 Task: Create List Brand Identity Governance in Board Competitive Intelligence Platforms and Tools to Workspace Business Valuation Services. Create List Brand Identity Governance in Board Brand Guidelines Review and Optimization to Workspace Business Valuation Services. Create List Brand Identity Review in Board Business Model Revenue Model Validation and Improvement to Workspace Business Valuation Services
Action: Mouse moved to (93, 355)
Screenshot: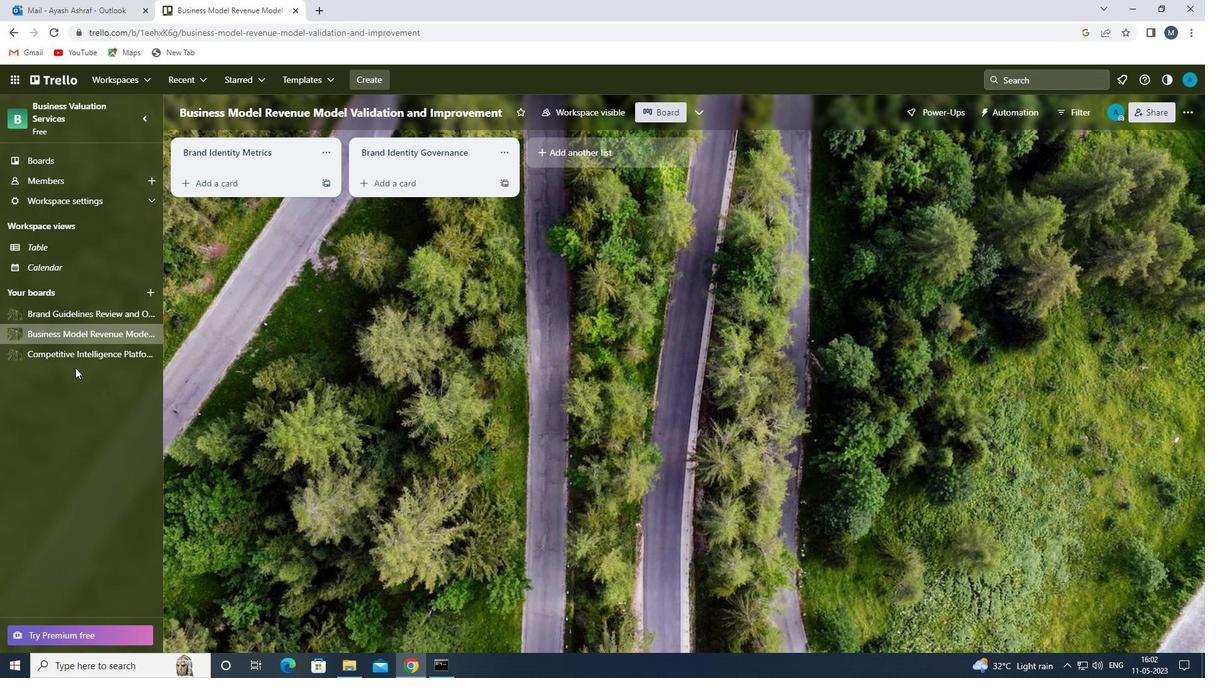 
Action: Mouse pressed left at (93, 355)
Screenshot: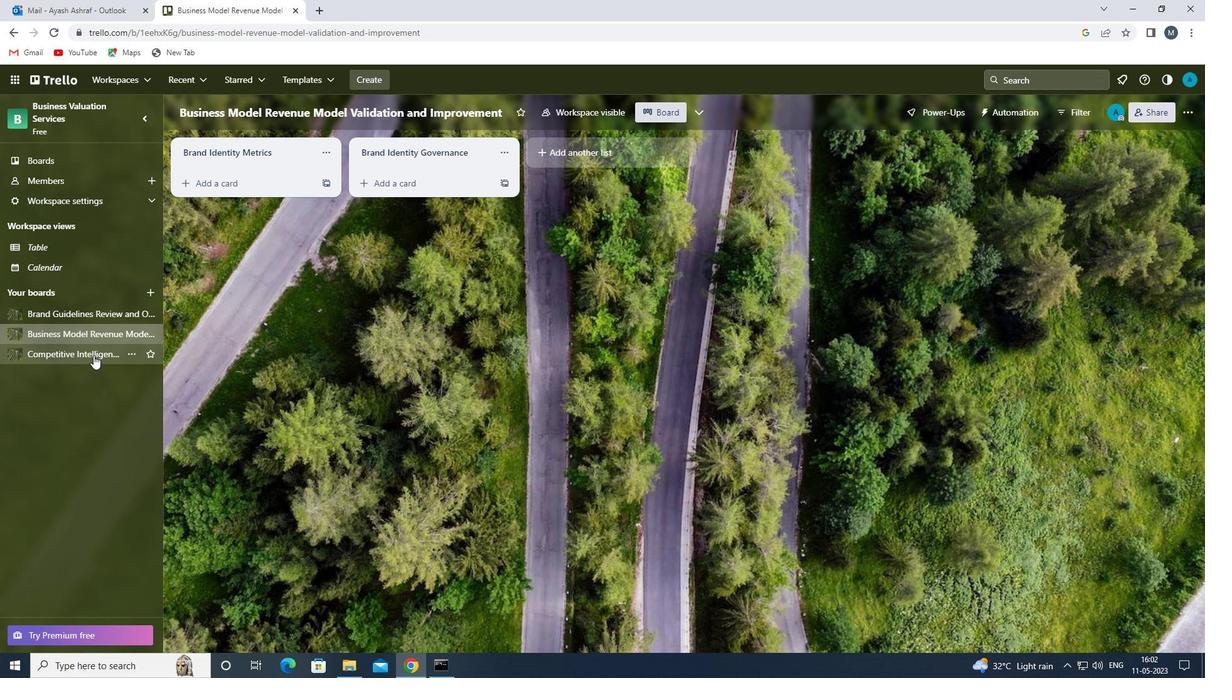 
Action: Mouse moved to (563, 163)
Screenshot: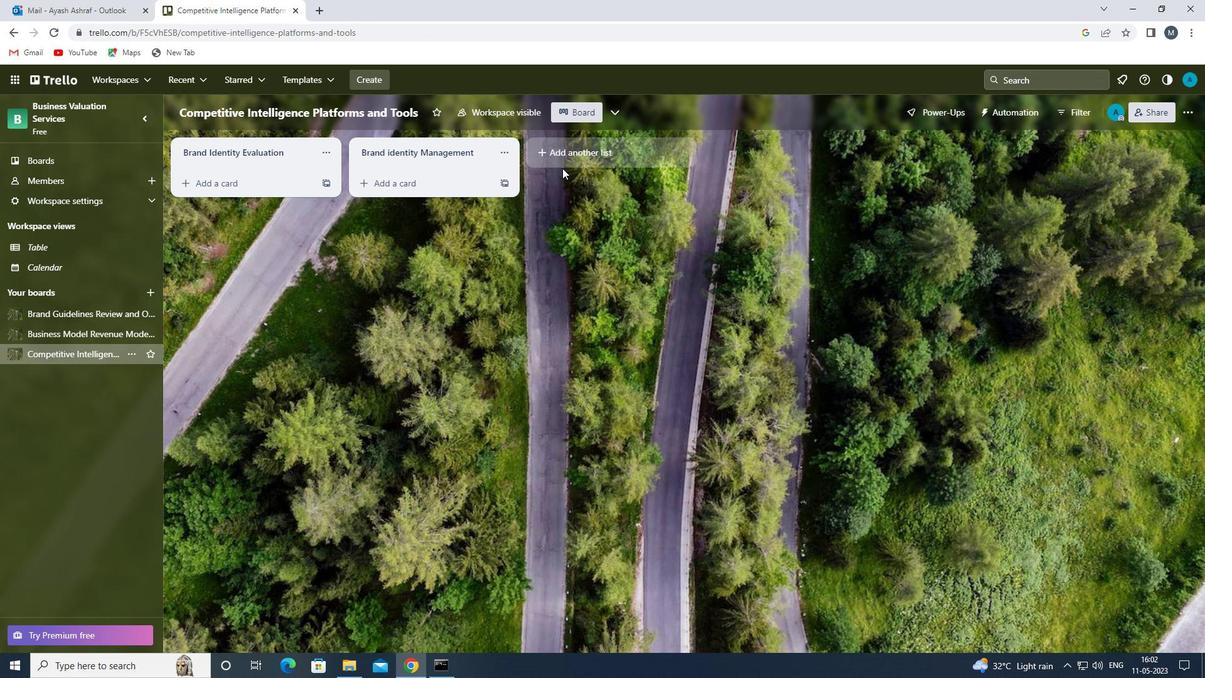 
Action: Mouse pressed left at (563, 163)
Screenshot: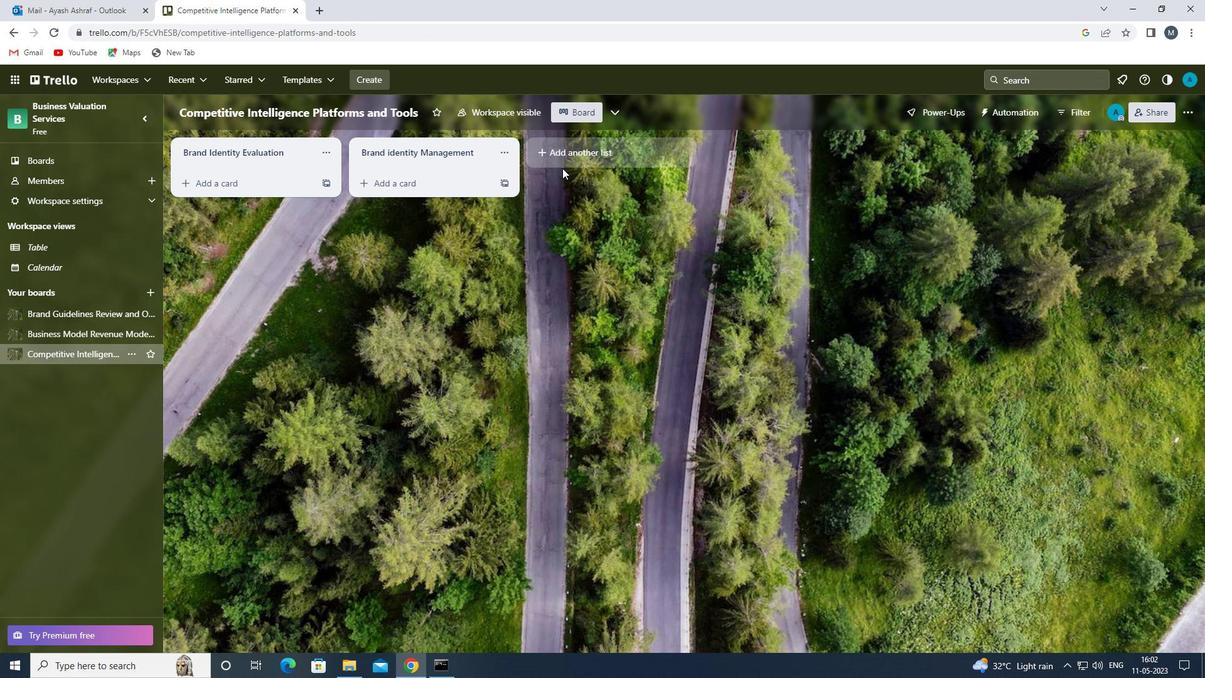 
Action: Mouse moved to (562, 150)
Screenshot: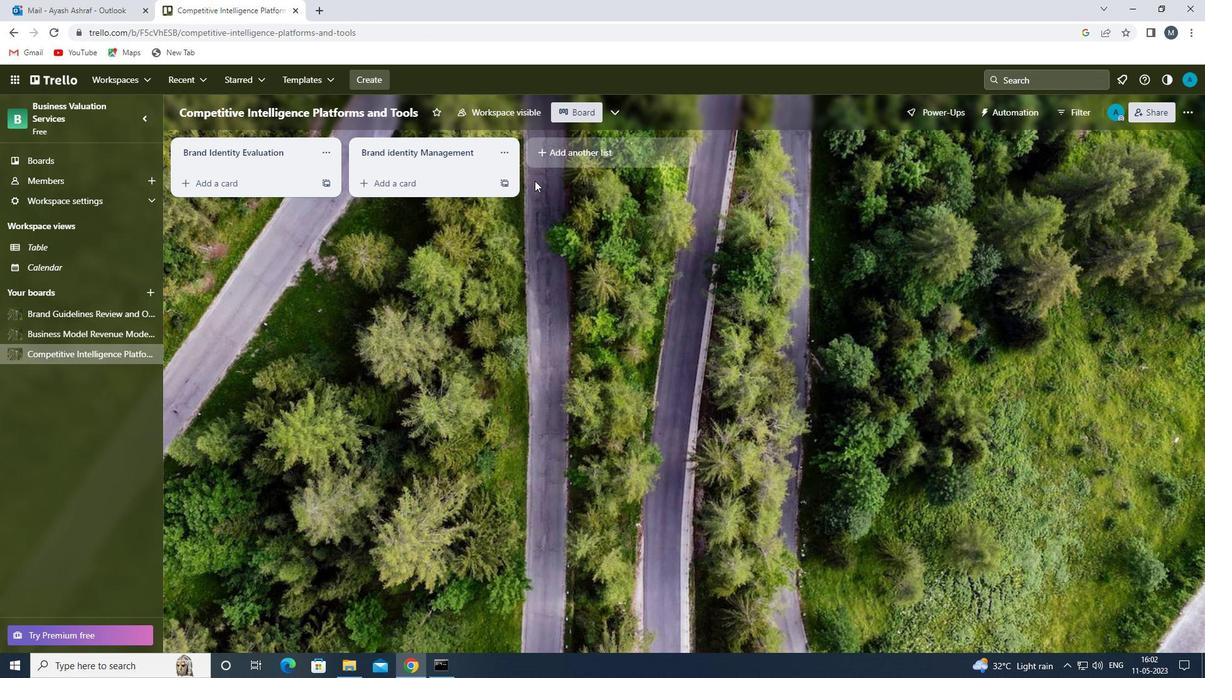 
Action: Mouse pressed left at (562, 150)
Screenshot: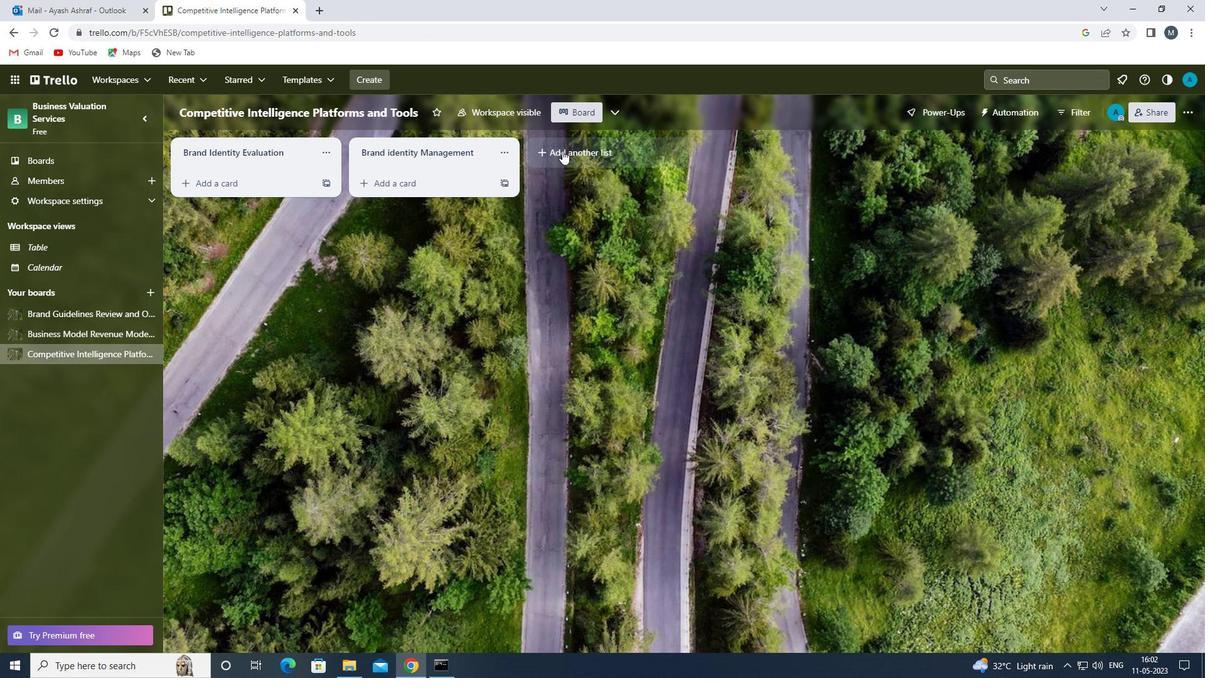 
Action: Mouse moved to (560, 153)
Screenshot: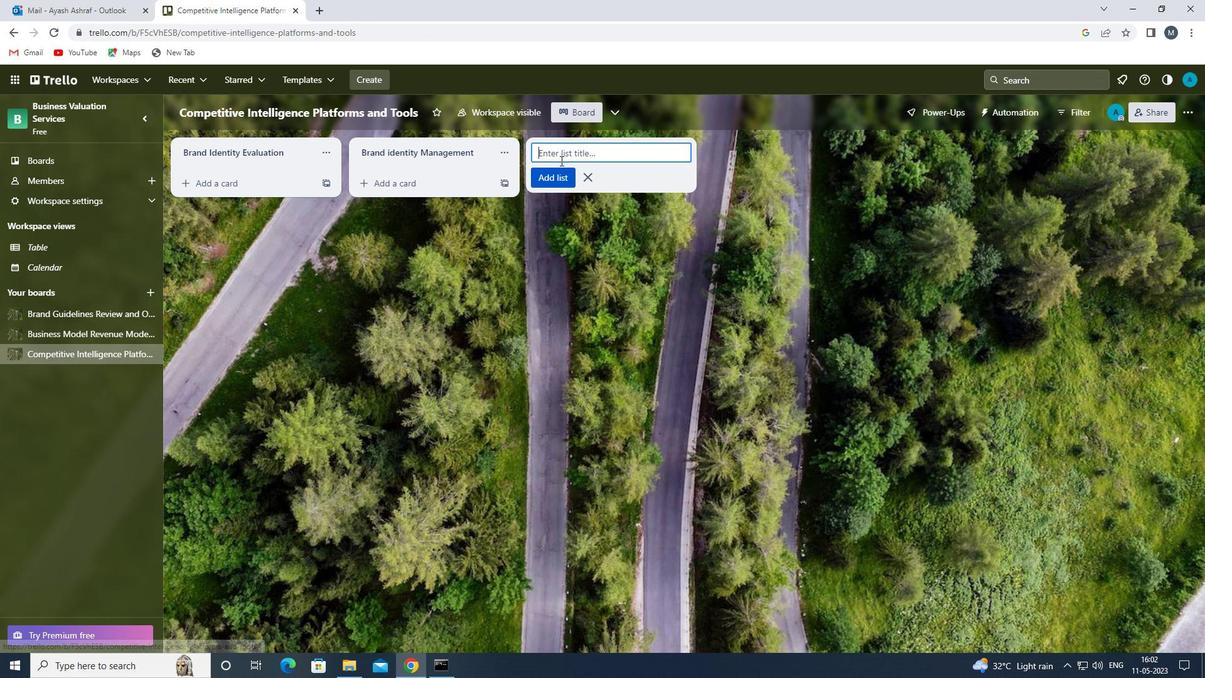 
Action: Mouse pressed left at (560, 153)
Screenshot: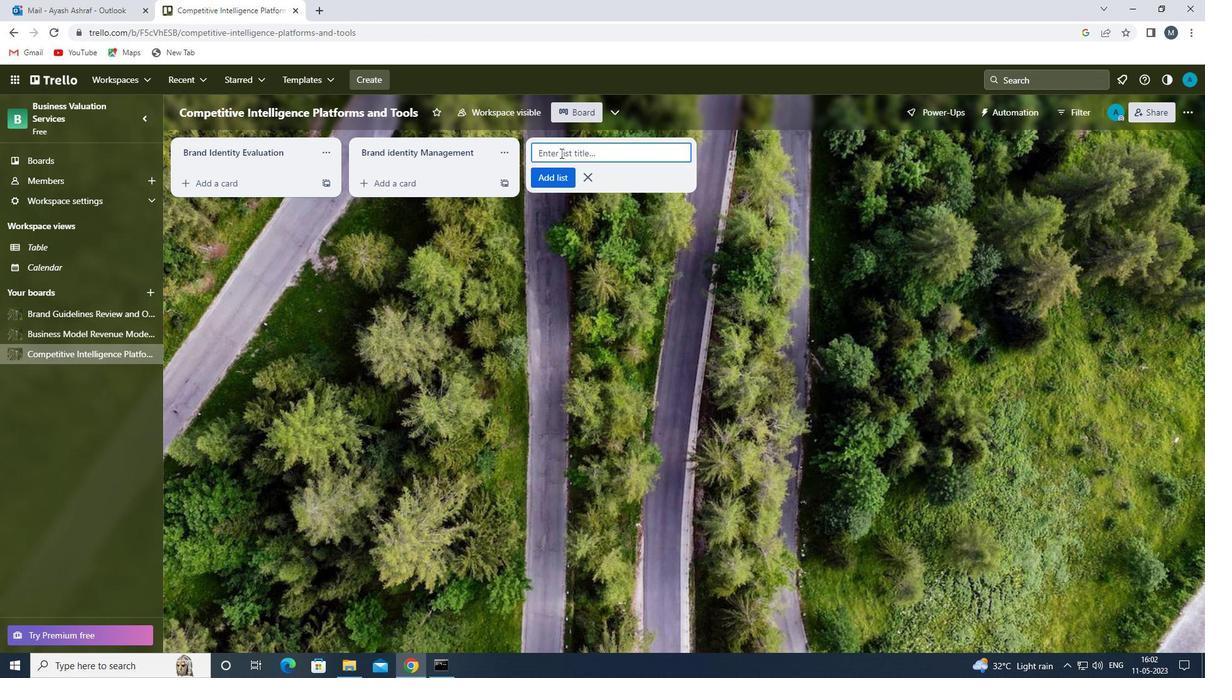 
Action: Key pressed <Key.shift>BRAND<Key.space><Key.shift>IDENTITY<Key.space><Key.shift><Key.shift><Key.shift><Key.shift><Key.shift><Key.shift>GOVERNANCE<Key.space>
Screenshot: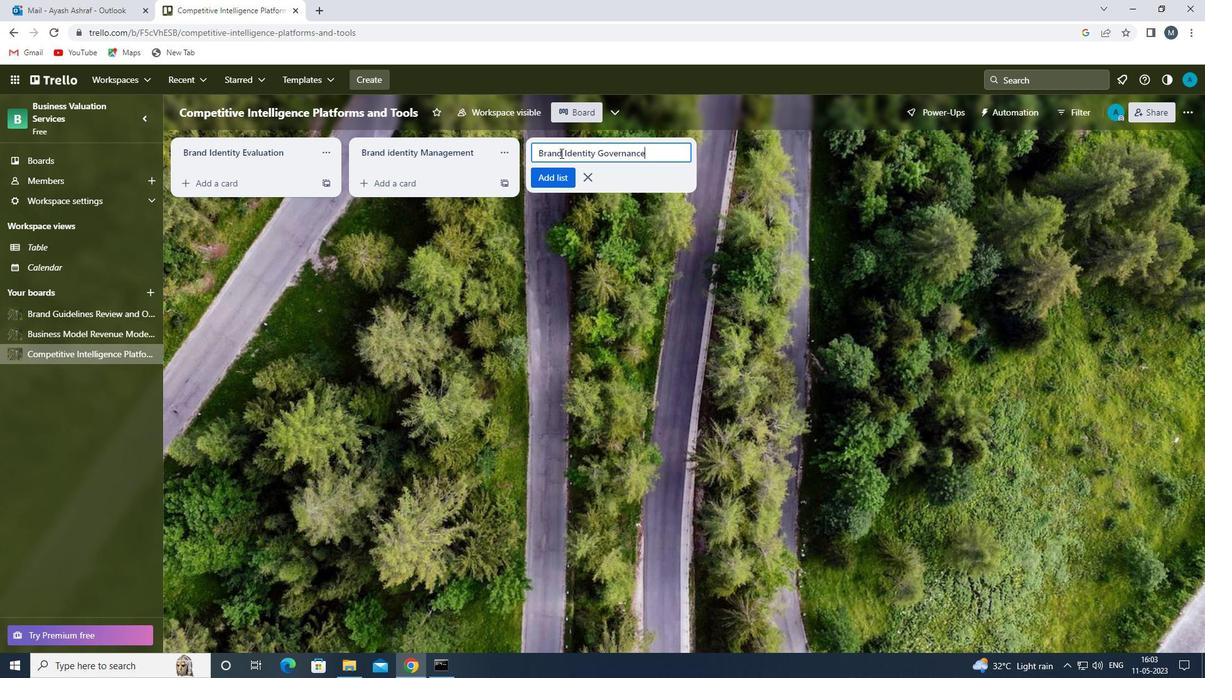 
Action: Mouse moved to (554, 182)
Screenshot: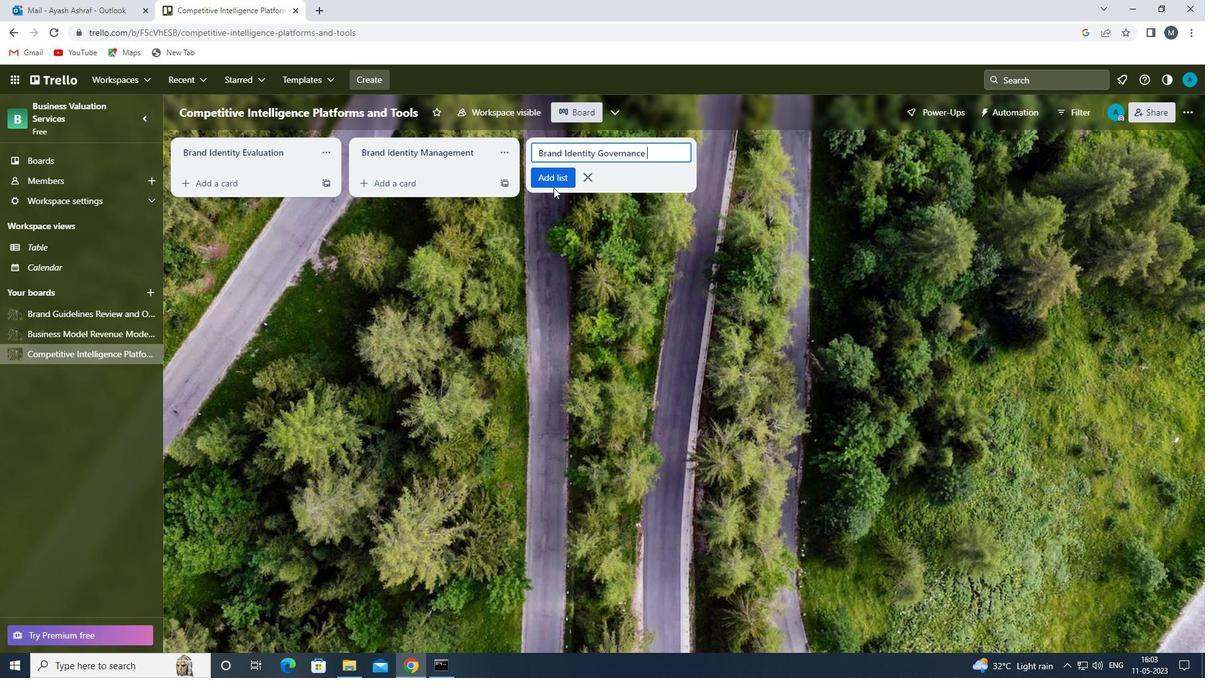
Action: Mouse pressed left at (554, 182)
Screenshot: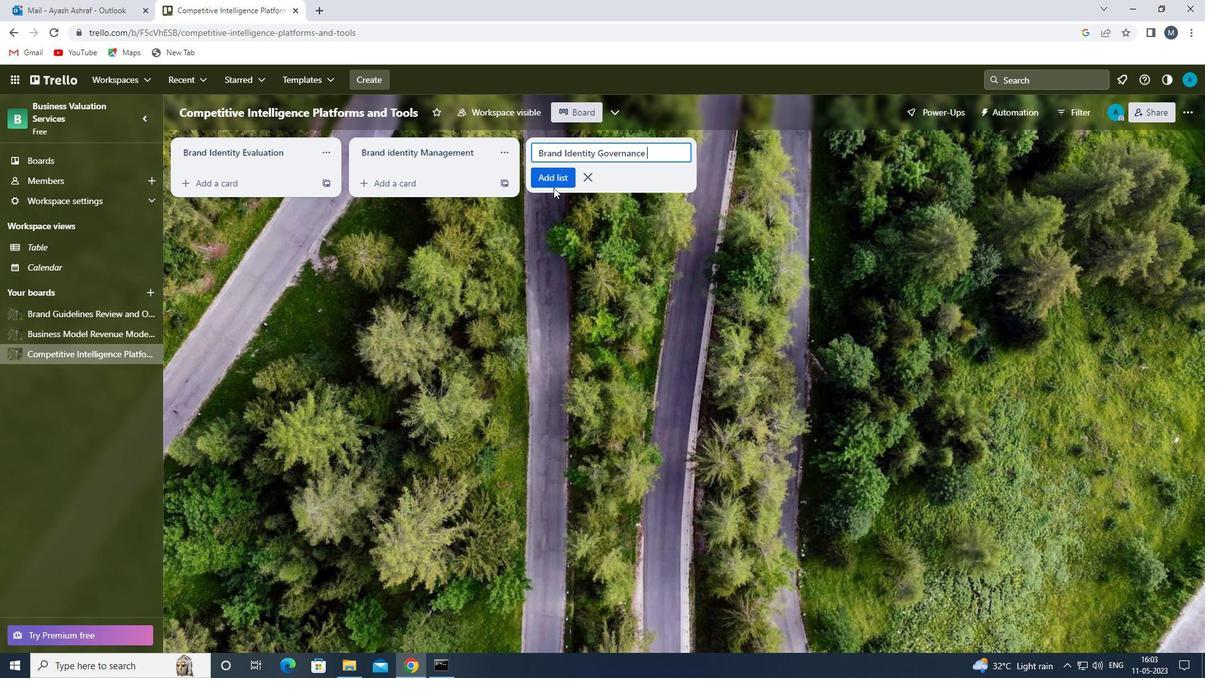 
Action: Mouse moved to (512, 246)
Screenshot: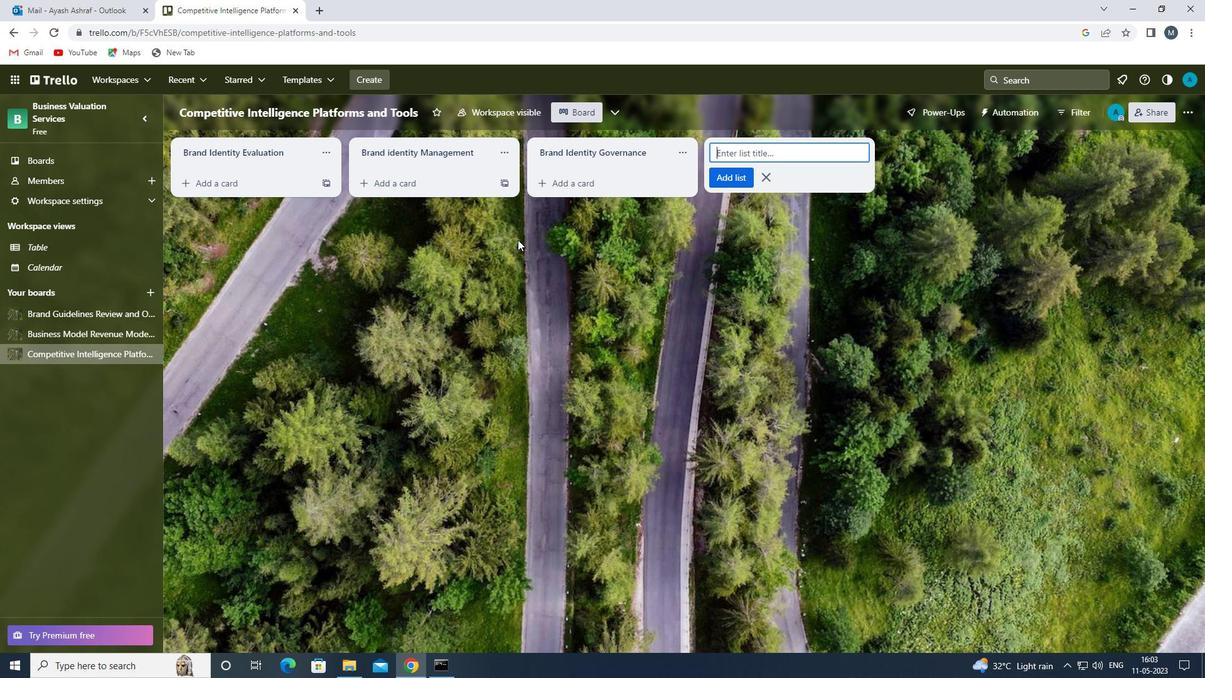 
Action: Mouse pressed left at (512, 246)
Screenshot: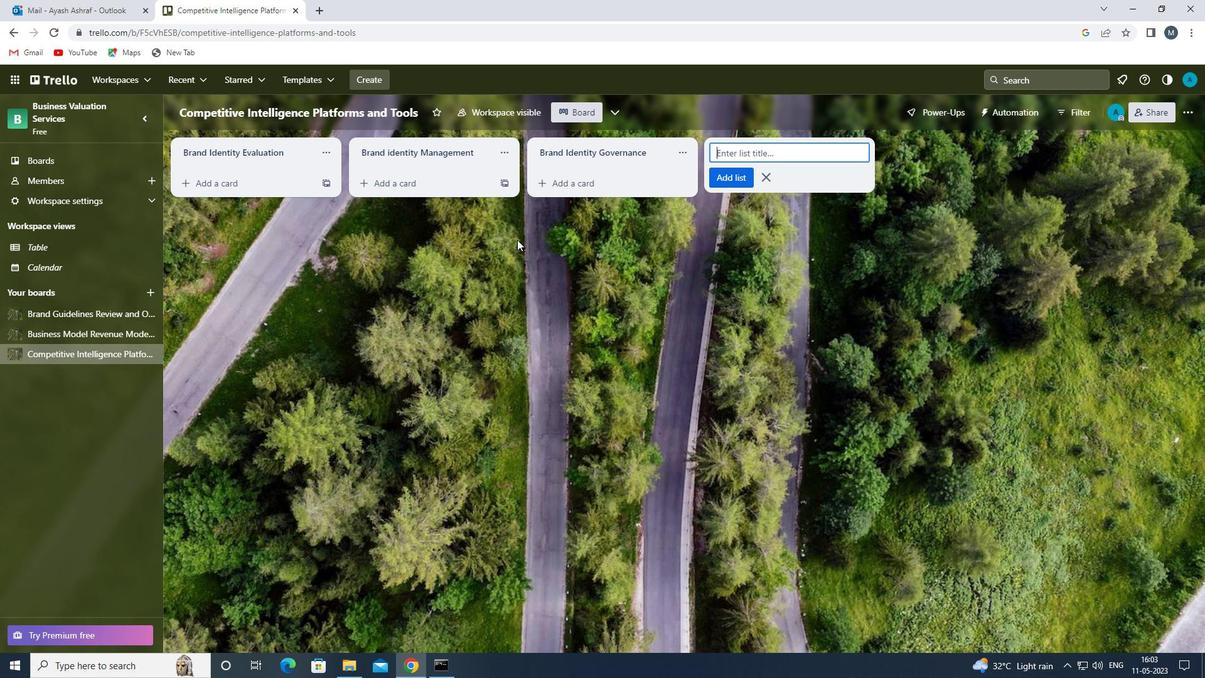 
Action: Mouse moved to (79, 317)
Screenshot: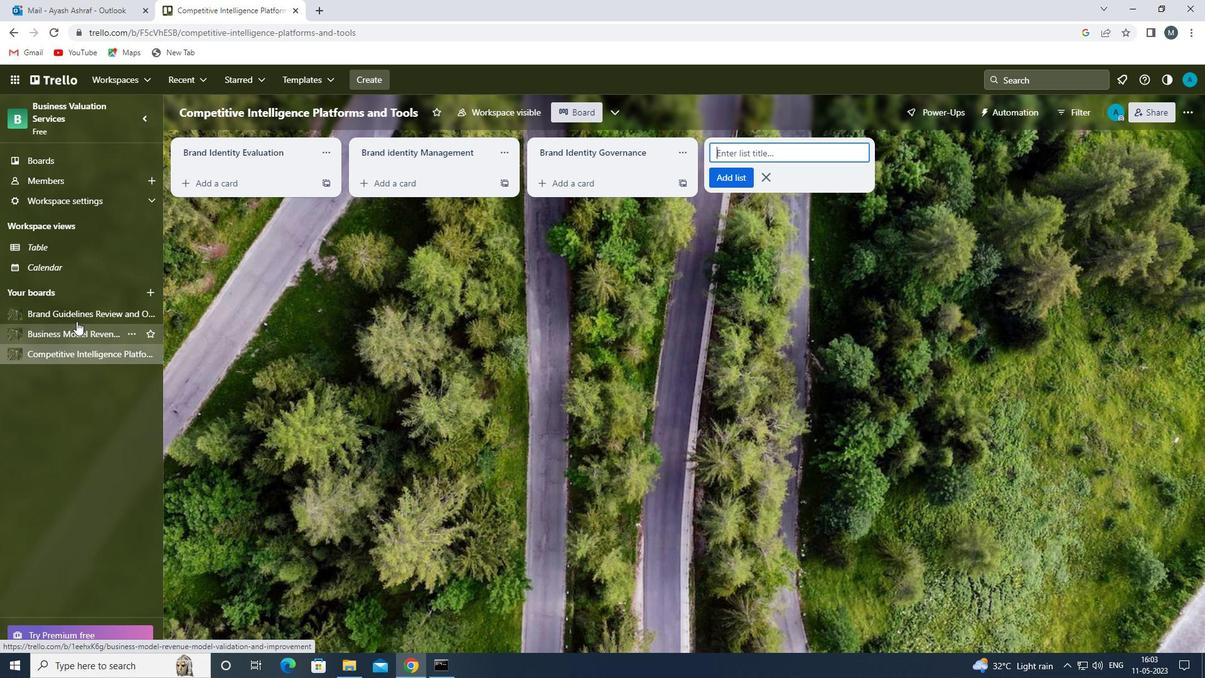 
Action: Mouse pressed left at (79, 317)
Screenshot: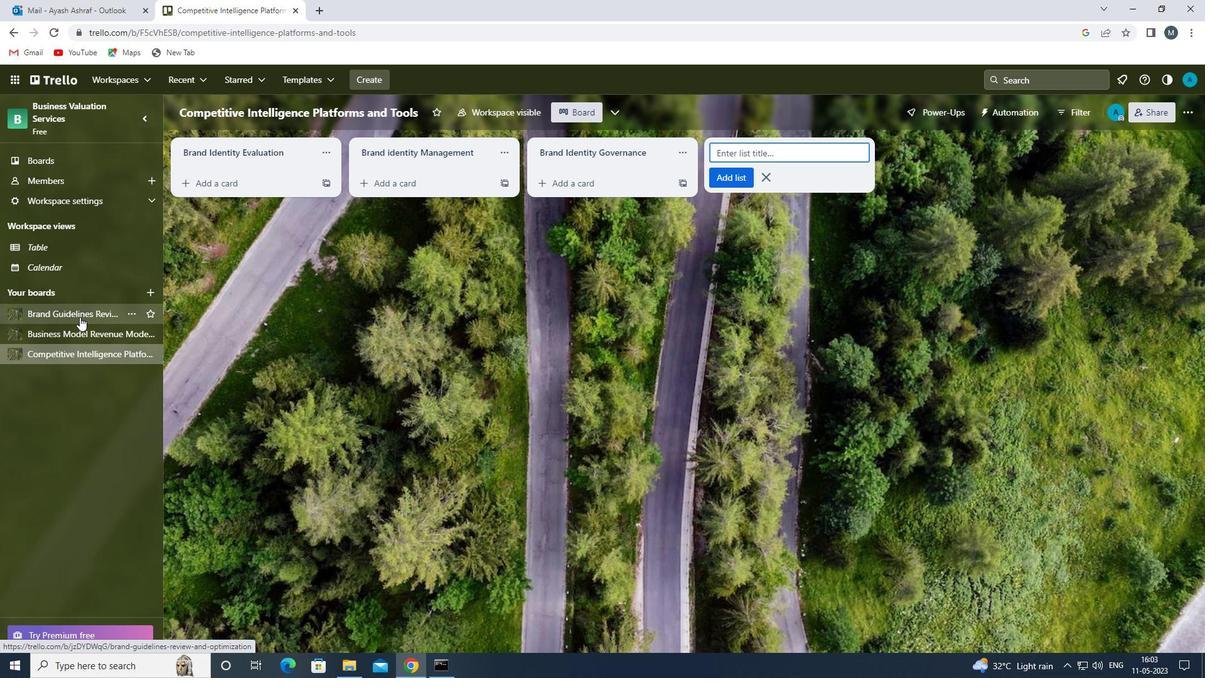 
Action: Mouse moved to (568, 160)
Screenshot: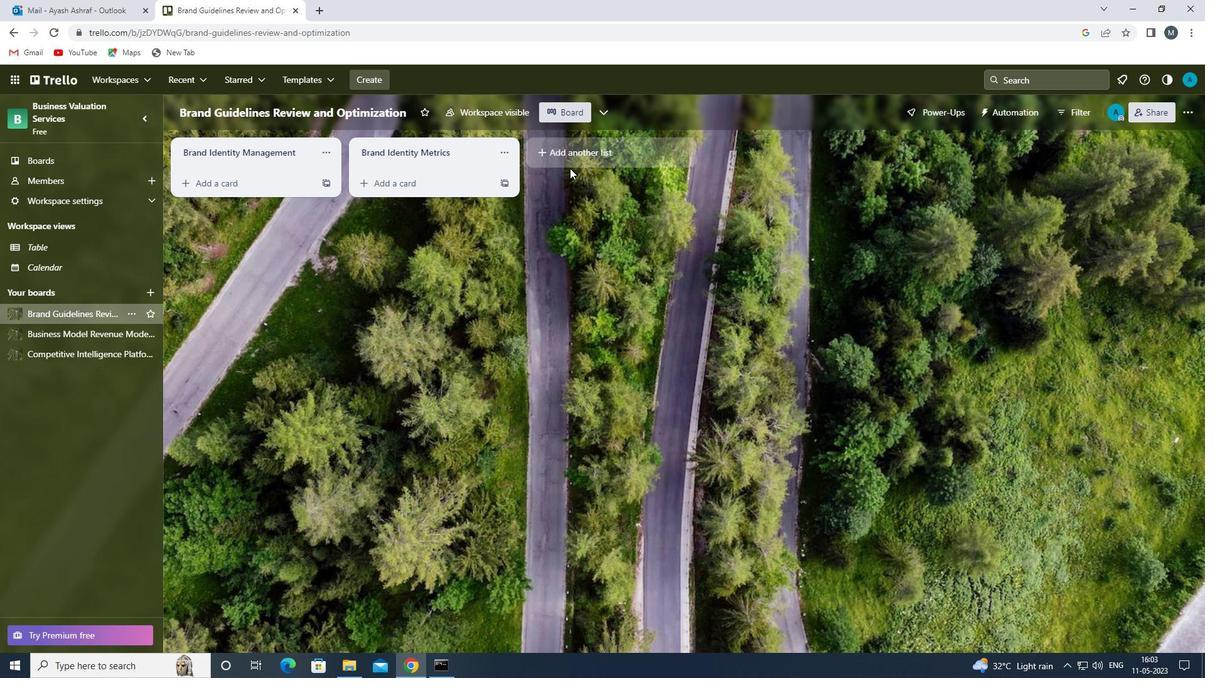 
Action: Mouse pressed left at (568, 160)
Screenshot: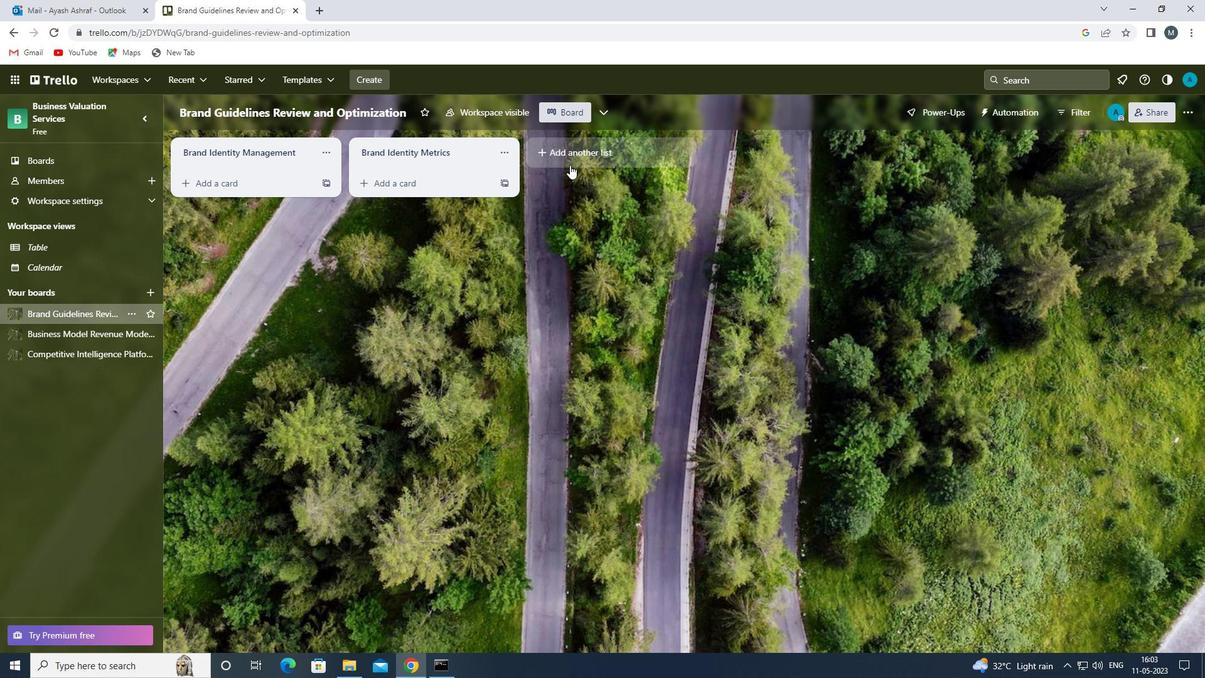 
Action: Mouse moved to (563, 152)
Screenshot: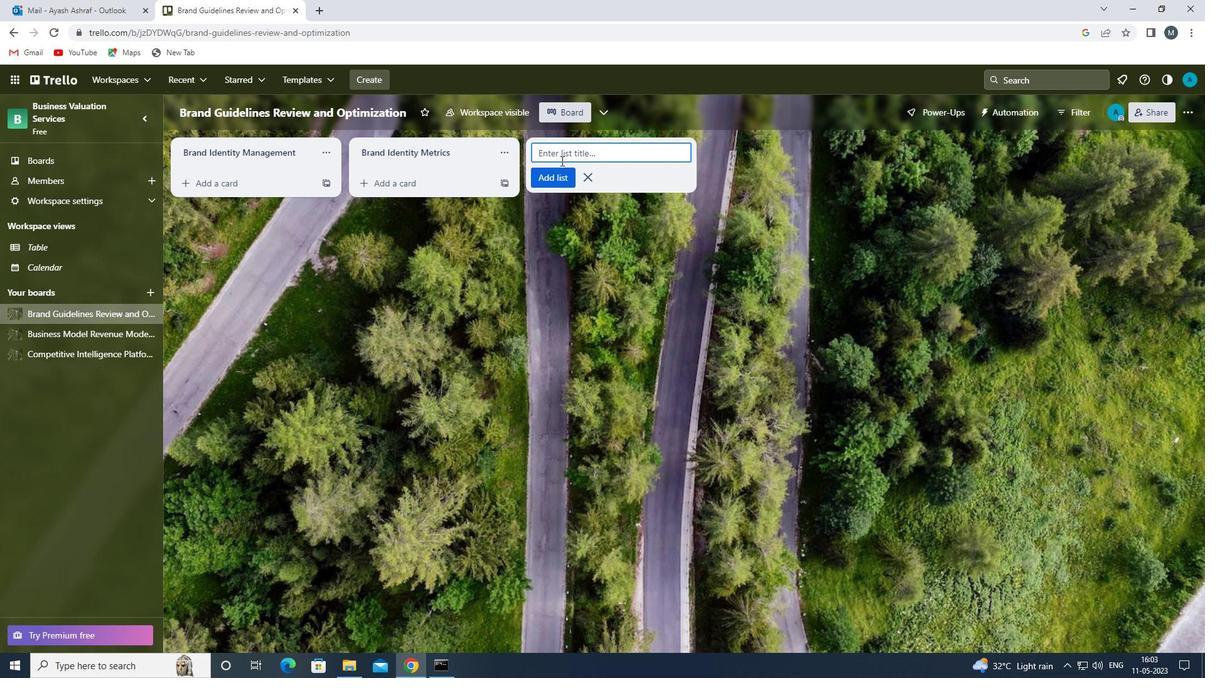 
Action: Mouse pressed left at (563, 152)
Screenshot: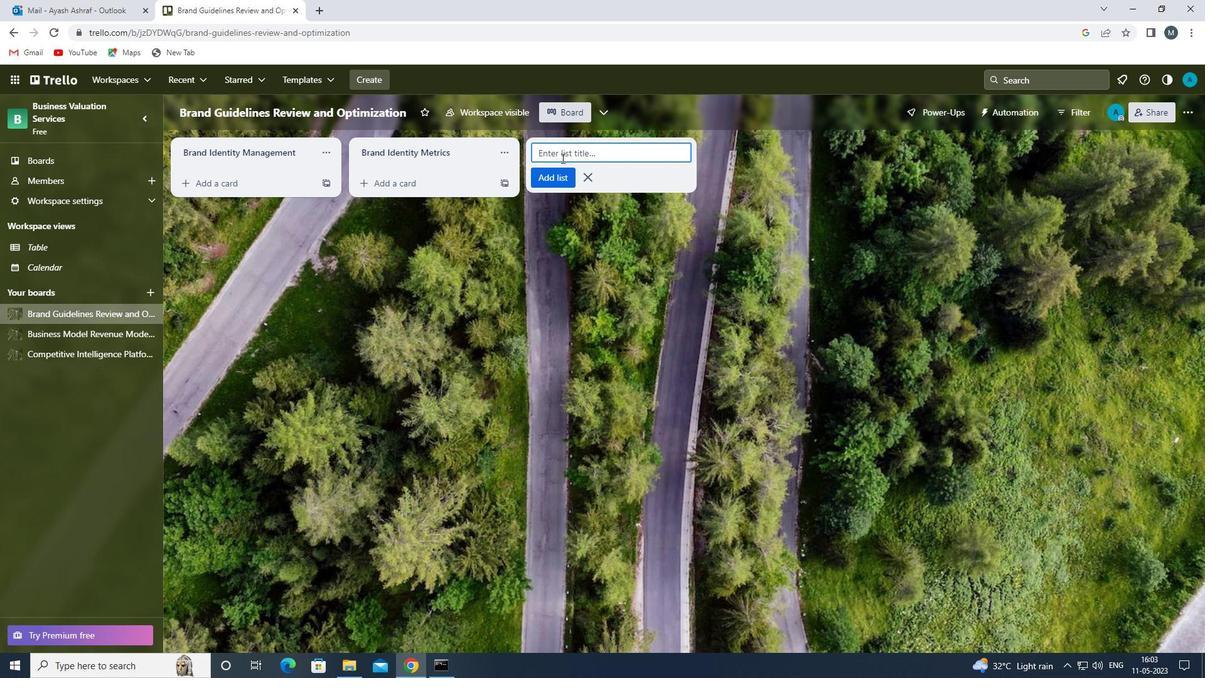 
Action: Key pressed <Key.shift>BRAND<Key.space><Key.shift>IDENTITY<Key.space><Key.shift>GOVERNANCE<Key.space>
Screenshot: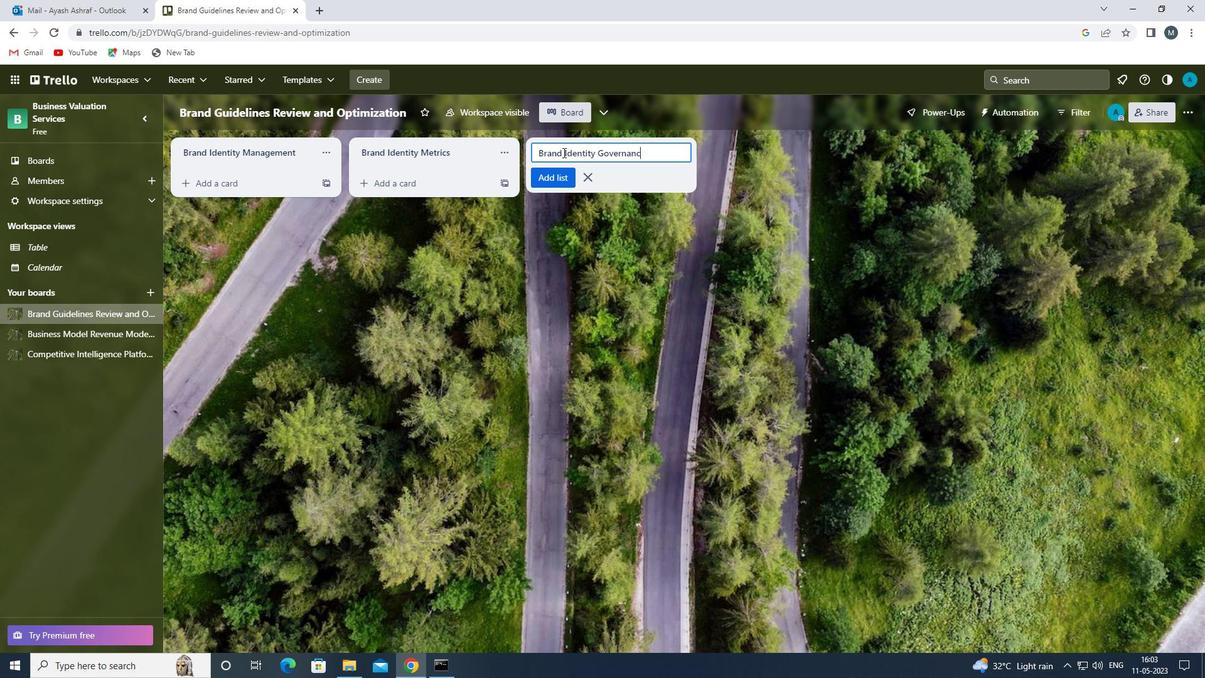 
Action: Mouse moved to (558, 183)
Screenshot: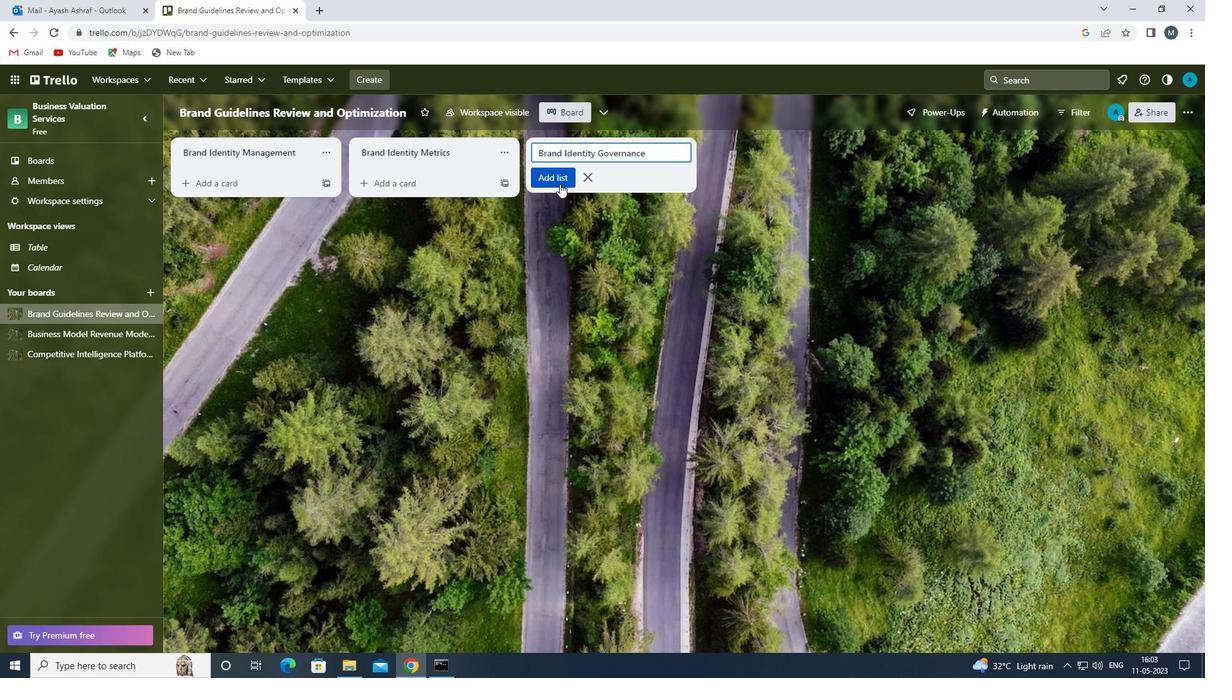 
Action: Mouse pressed left at (558, 183)
Screenshot: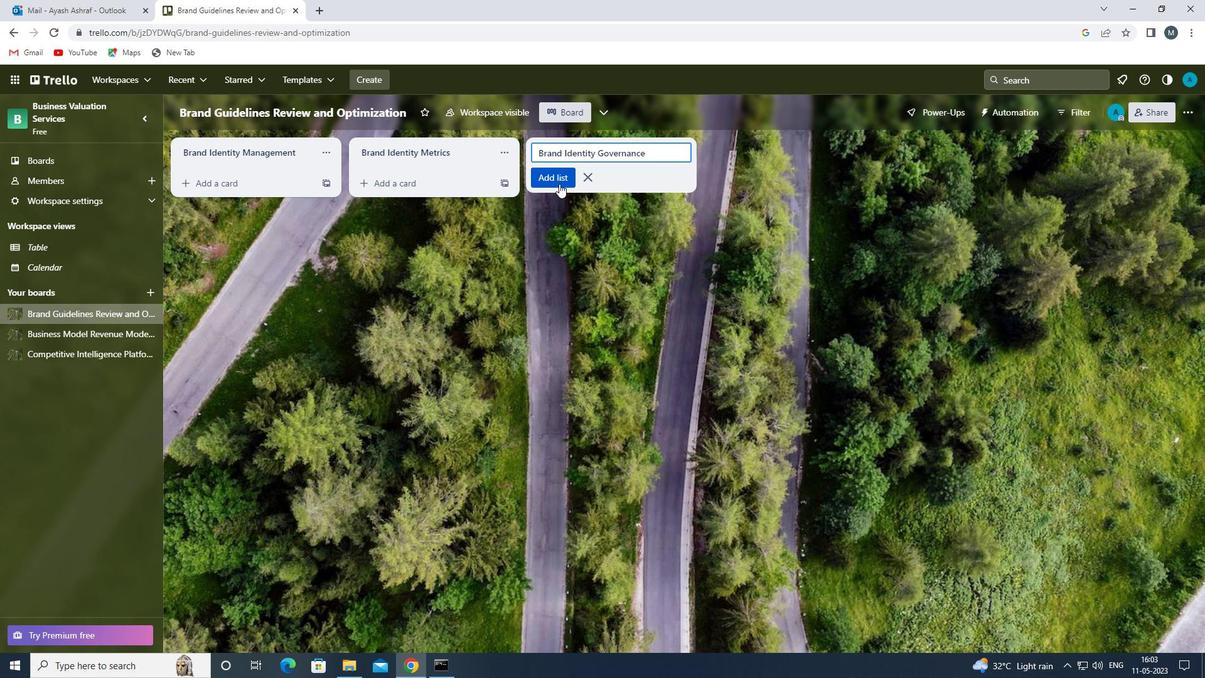 
Action: Mouse moved to (502, 290)
Screenshot: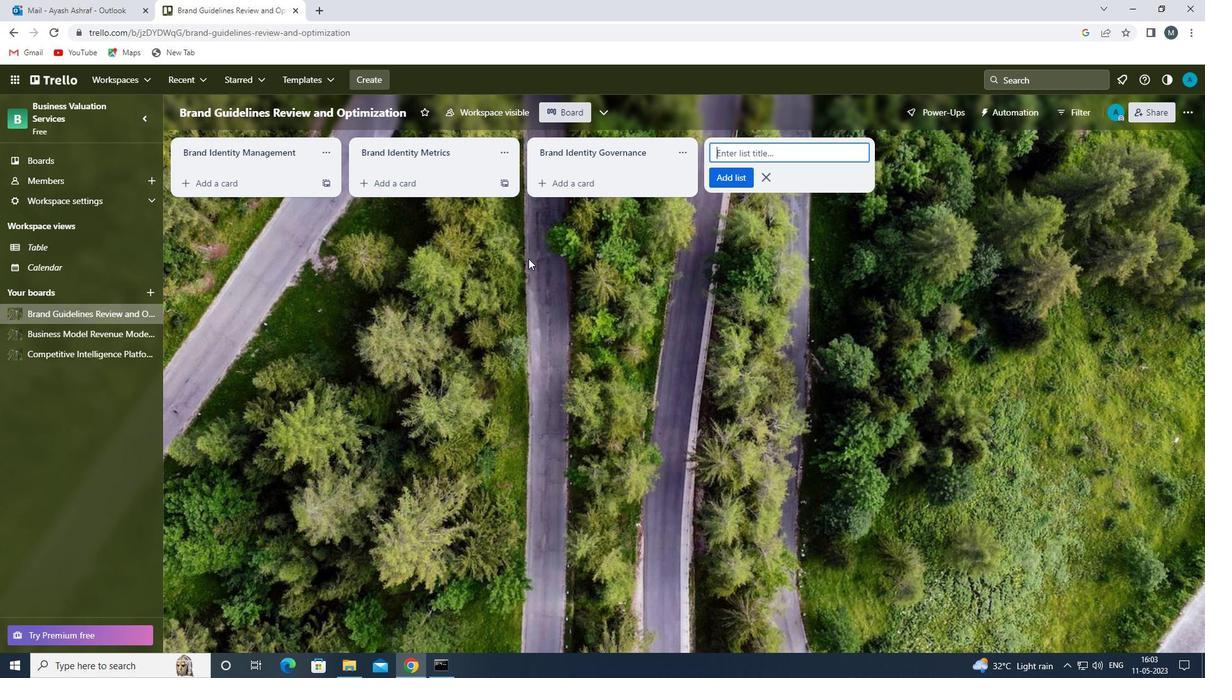 
Action: Mouse pressed left at (502, 290)
Screenshot: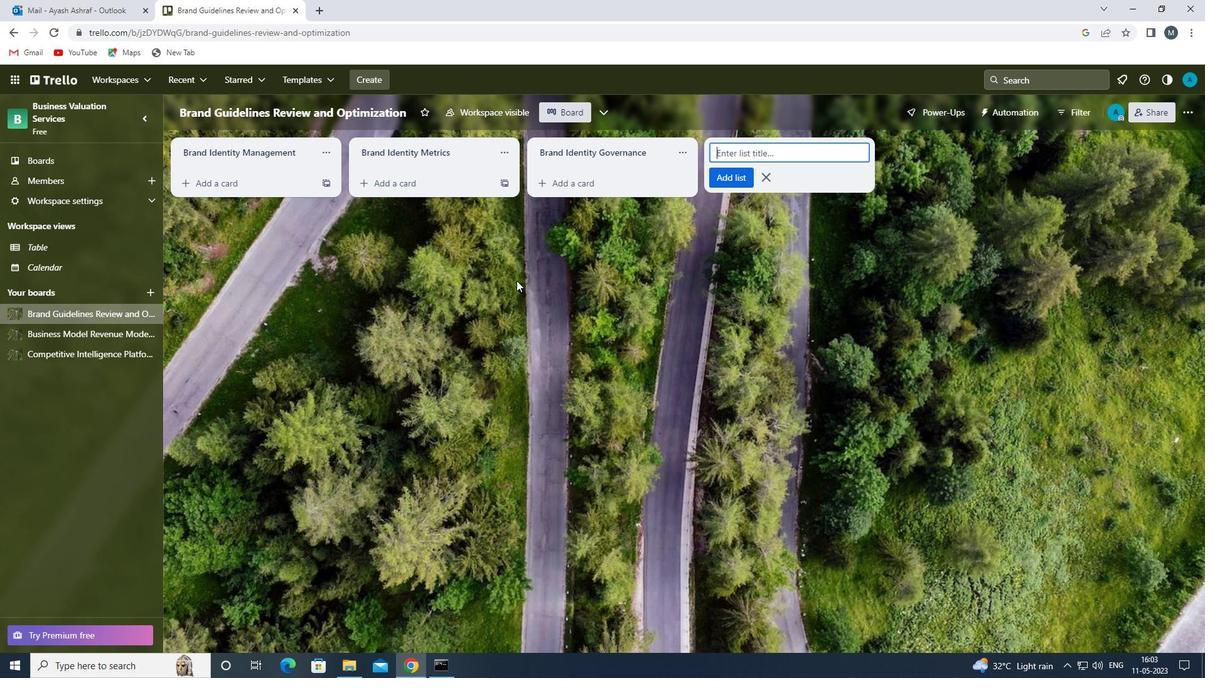 
Action: Mouse moved to (75, 332)
Screenshot: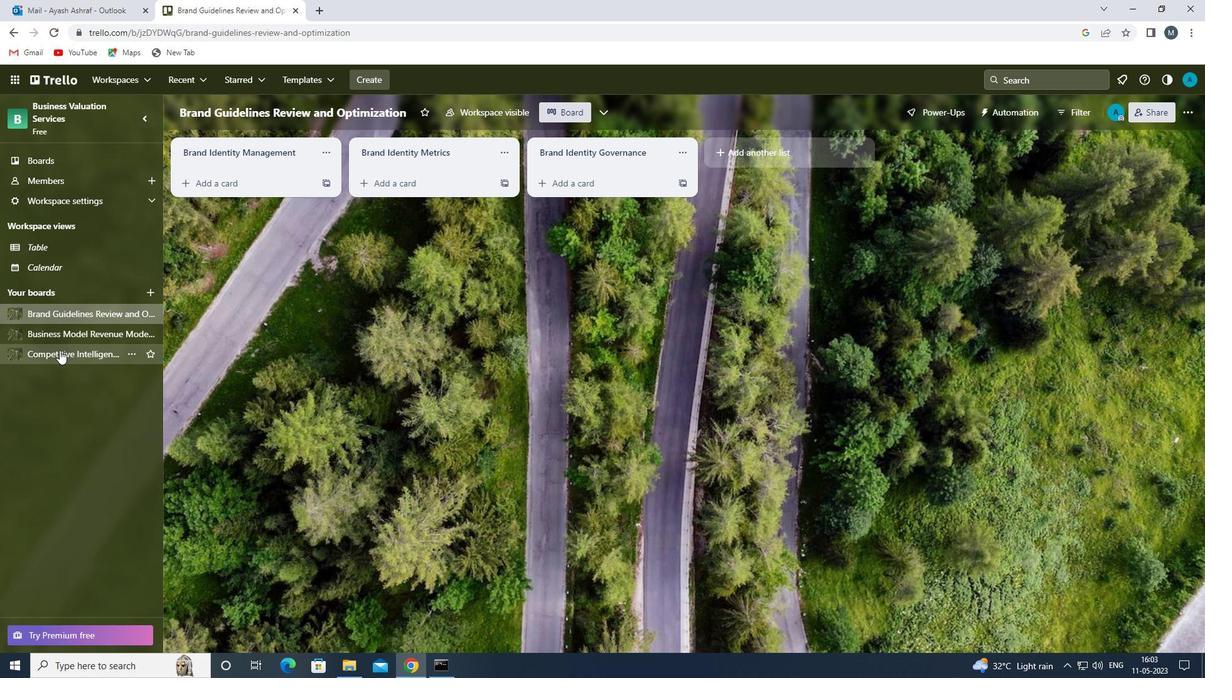 
Action: Mouse pressed left at (75, 332)
Screenshot: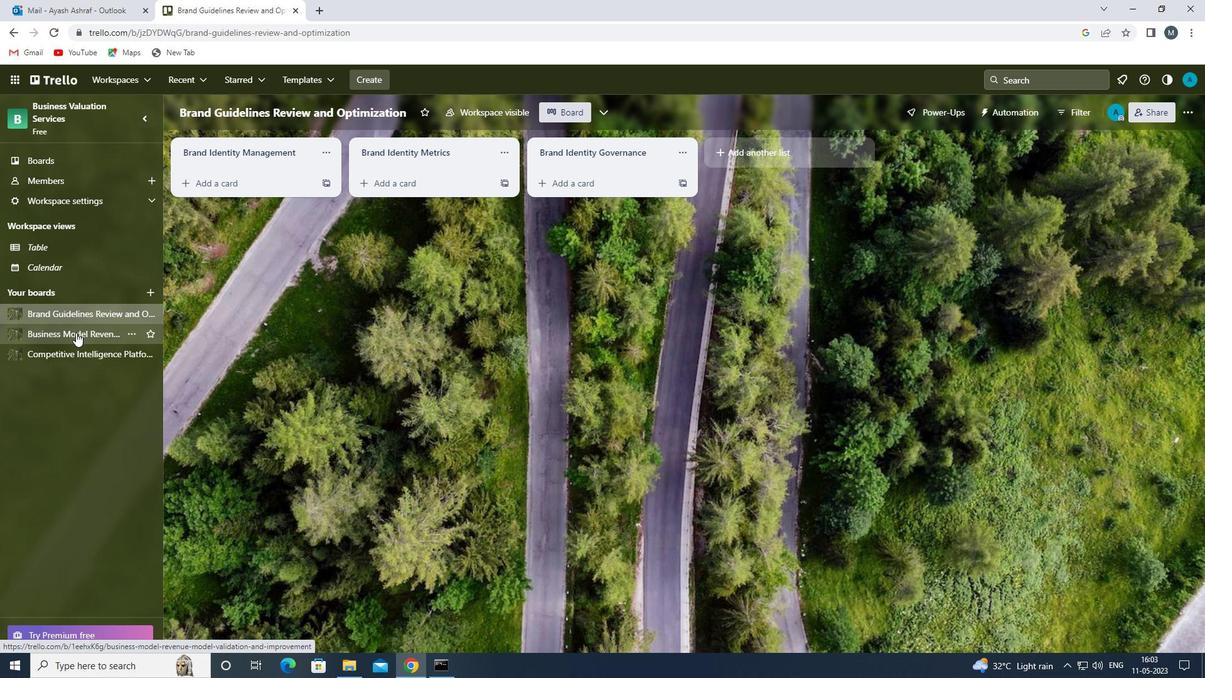 
Action: Mouse moved to (593, 165)
Screenshot: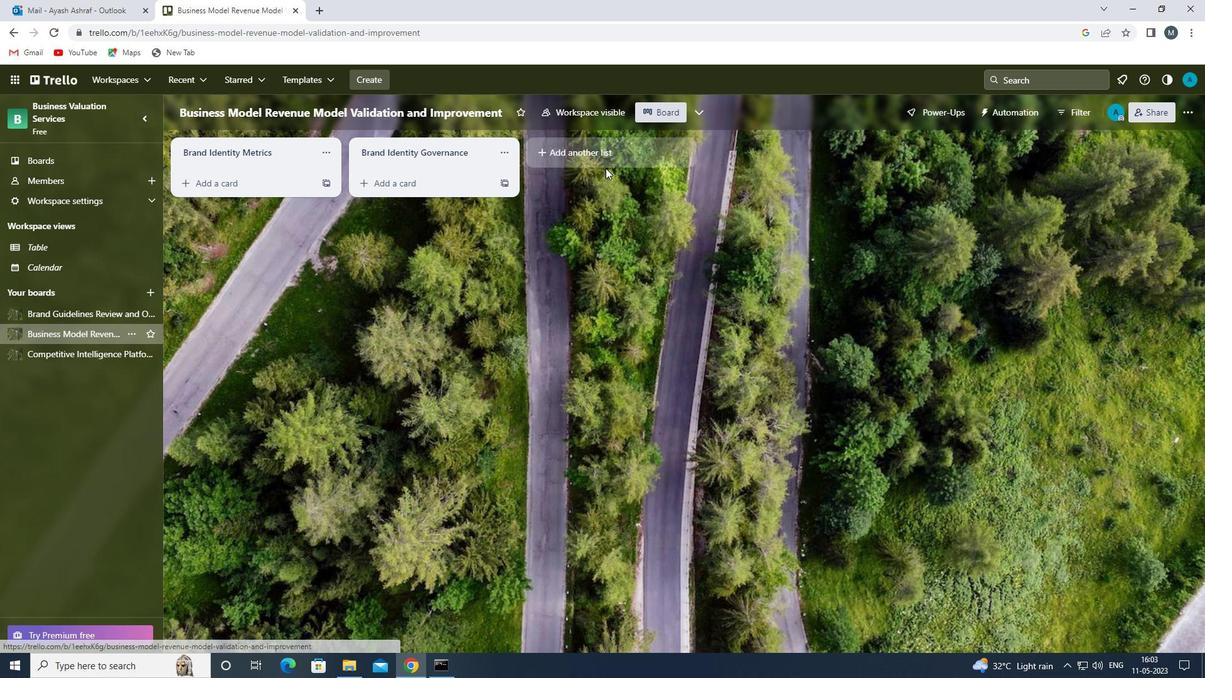 
Action: Mouse pressed left at (593, 165)
Screenshot: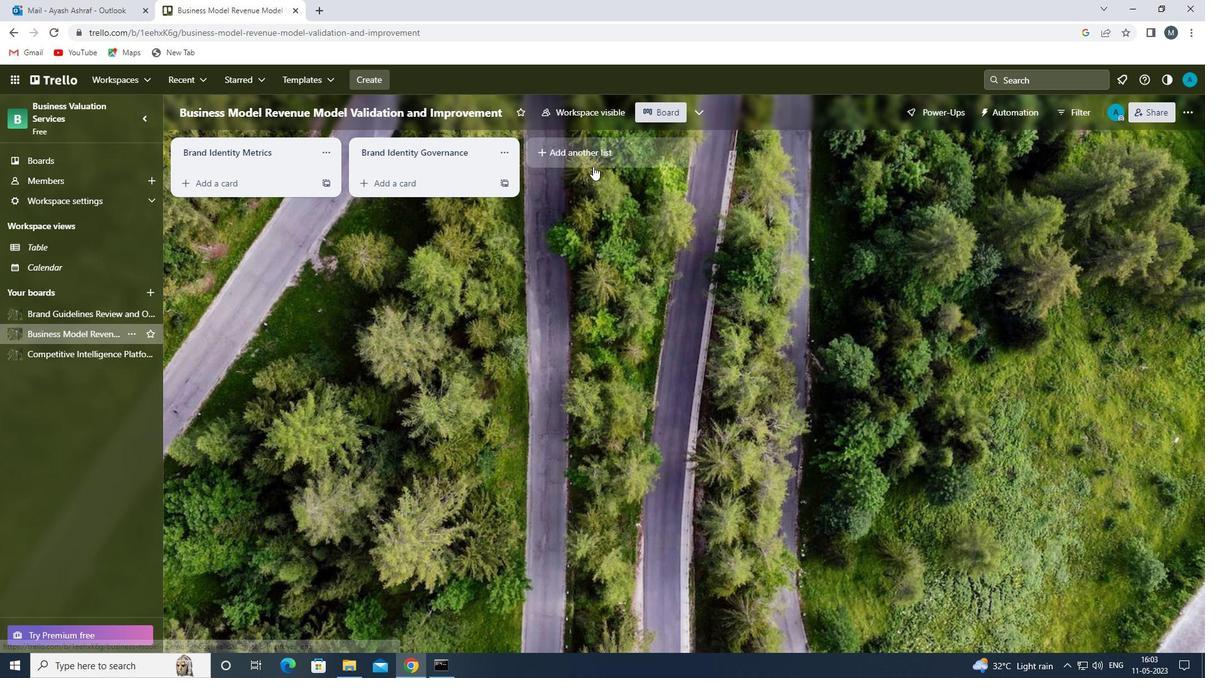 
Action: Mouse moved to (560, 161)
Screenshot: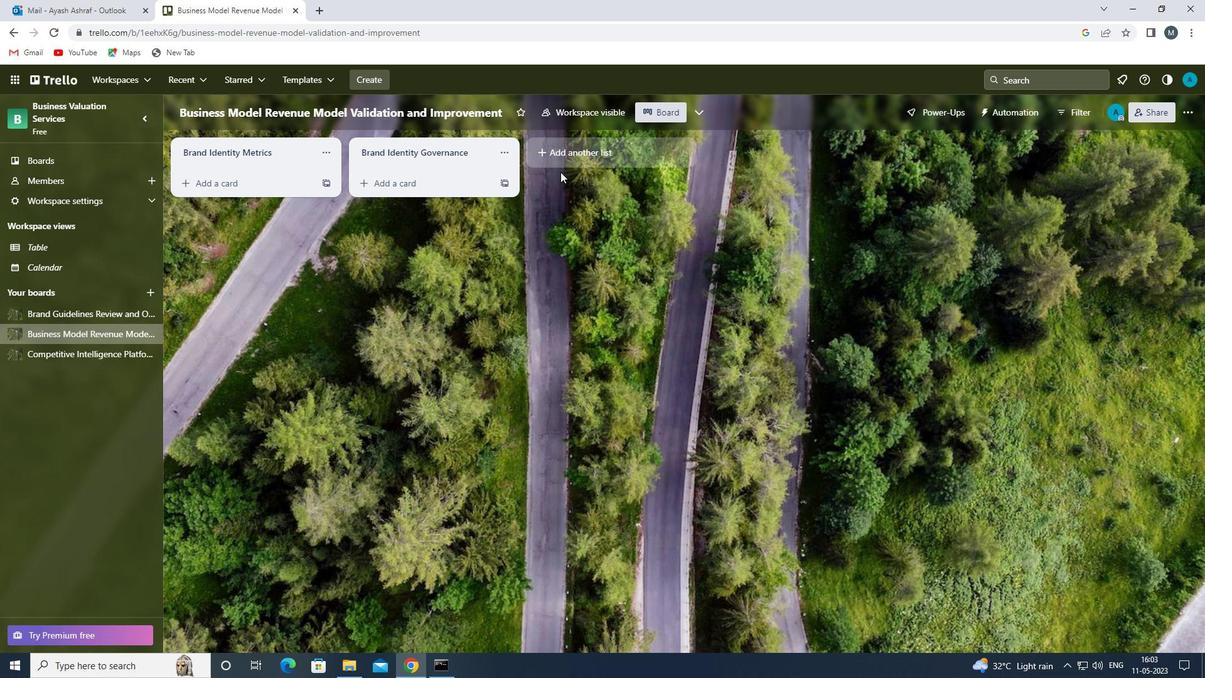 
Action: Mouse pressed left at (560, 161)
Screenshot: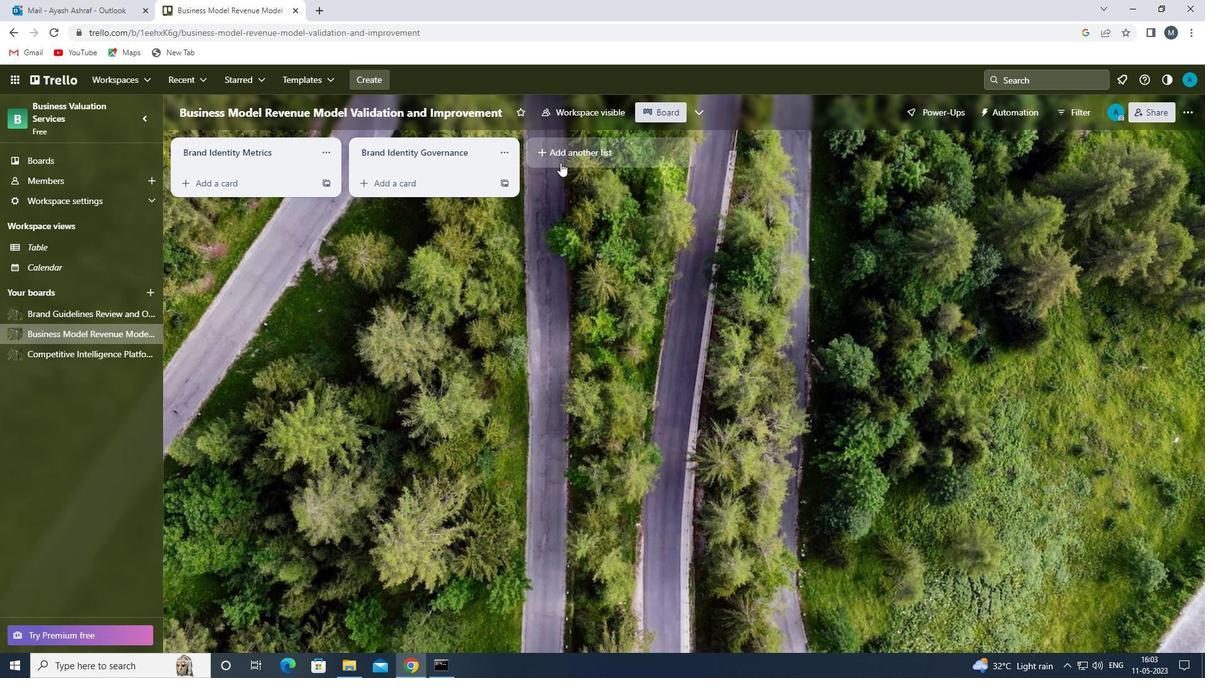 
Action: Mouse moved to (568, 157)
Screenshot: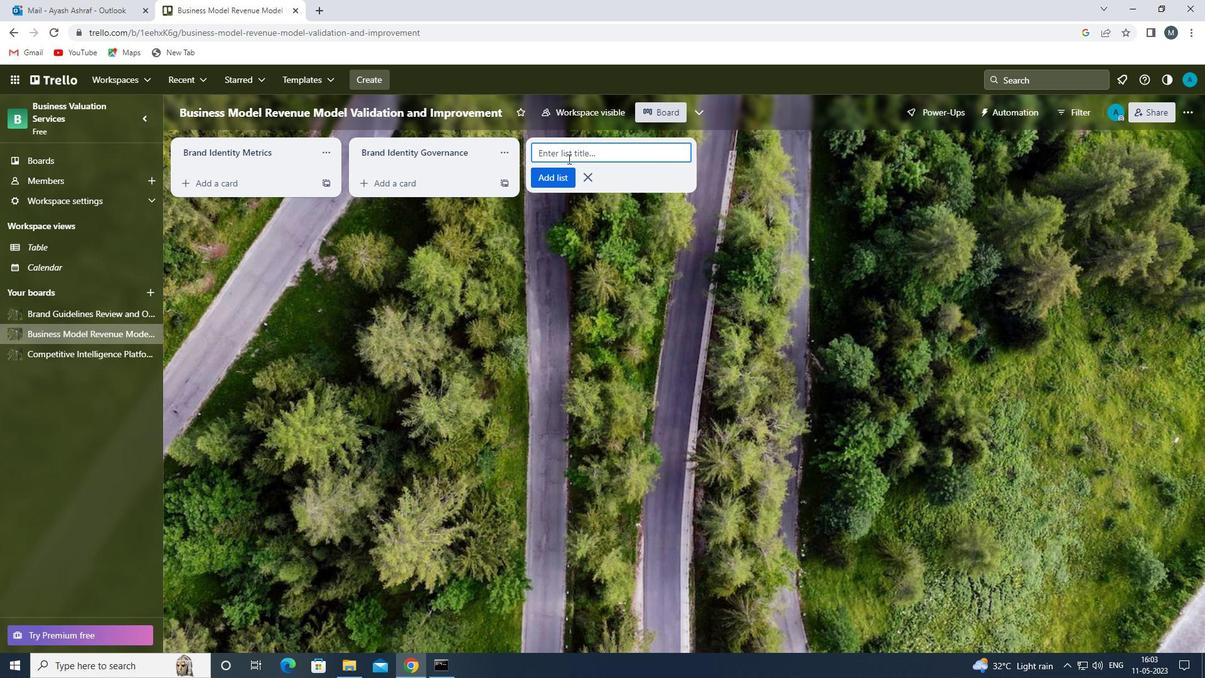 
Action: Mouse pressed left at (568, 157)
Screenshot: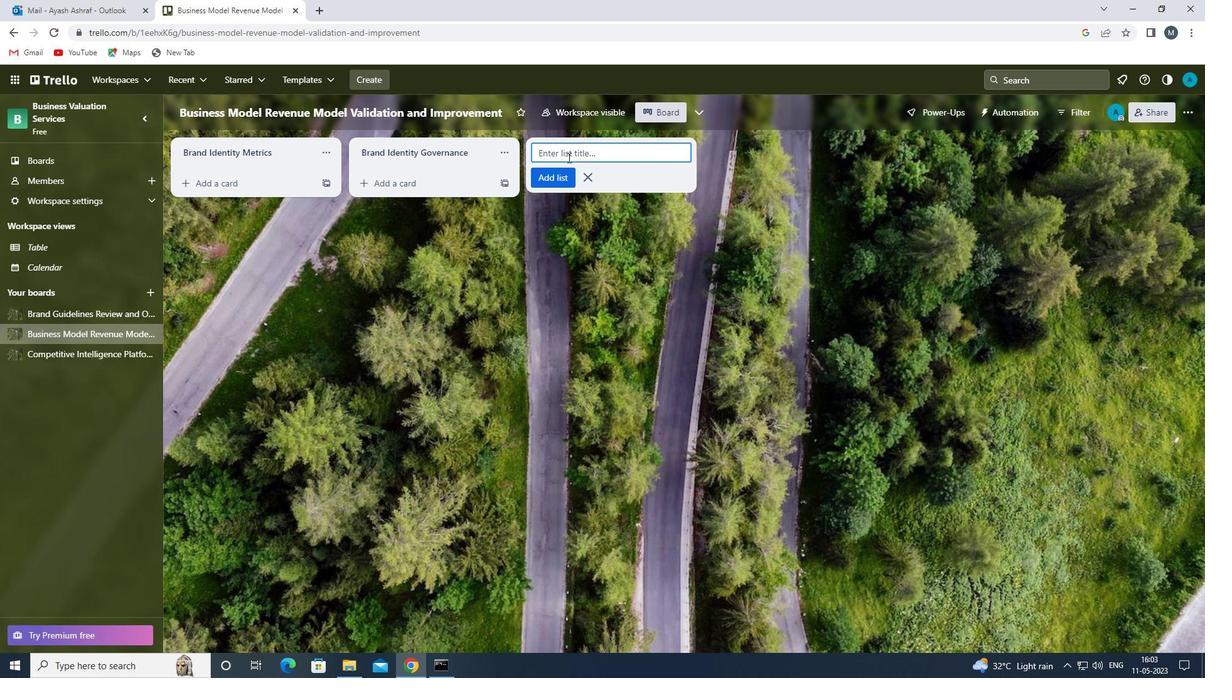 
Action: Mouse moved to (545, 165)
Screenshot: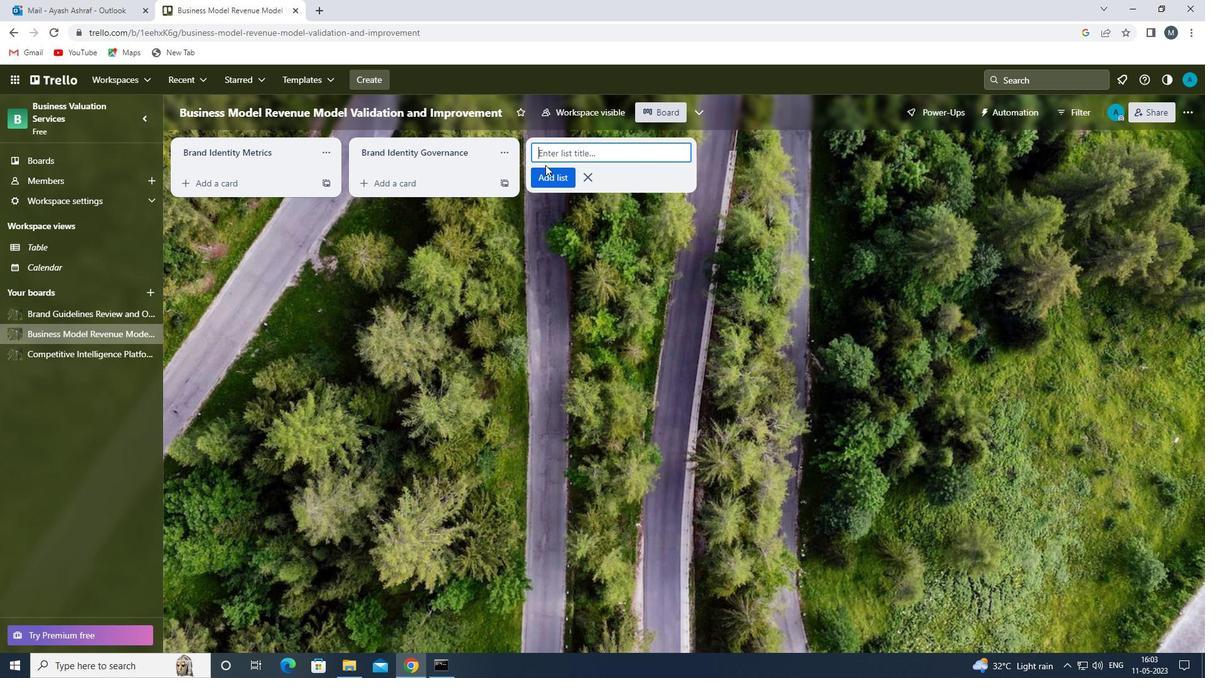 
Action: Key pressed <Key.shift>BRAND<Key.space><Key.shift>IDENTITY<Key.space><Key.shift>REIEW<Key.space><Key.backspace><Key.backspace><Key.backspace><Key.backspace>VIEW<Key.space>
Screenshot: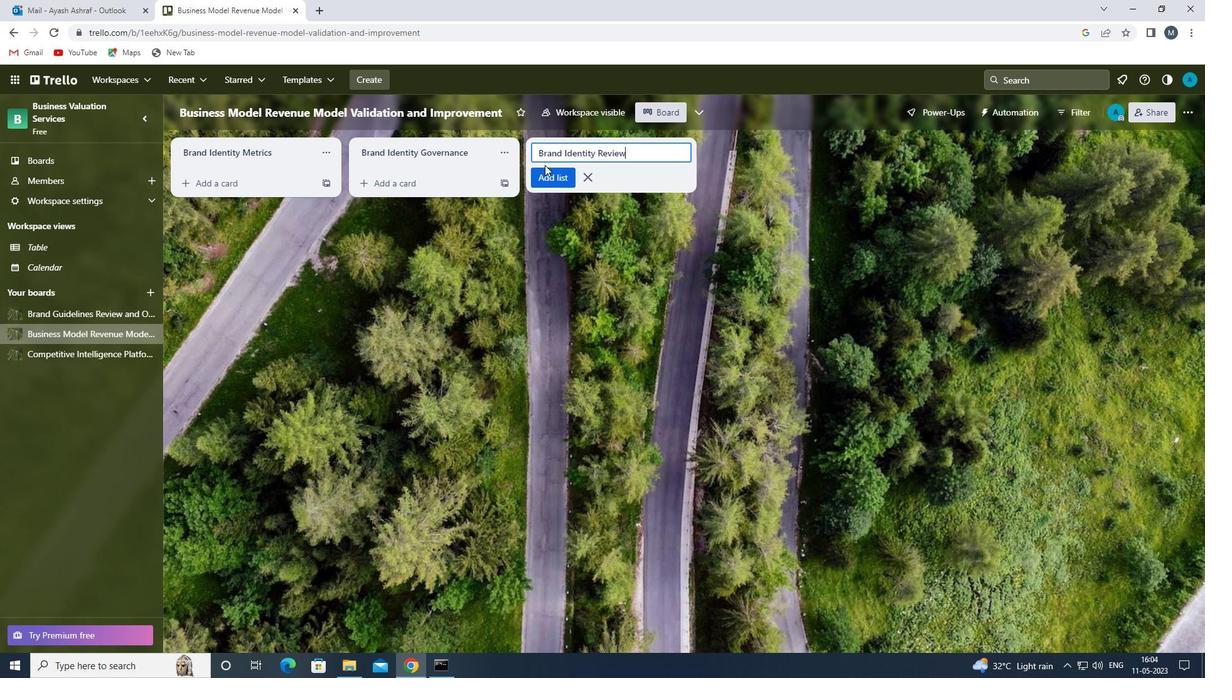 
Action: Mouse moved to (553, 181)
Screenshot: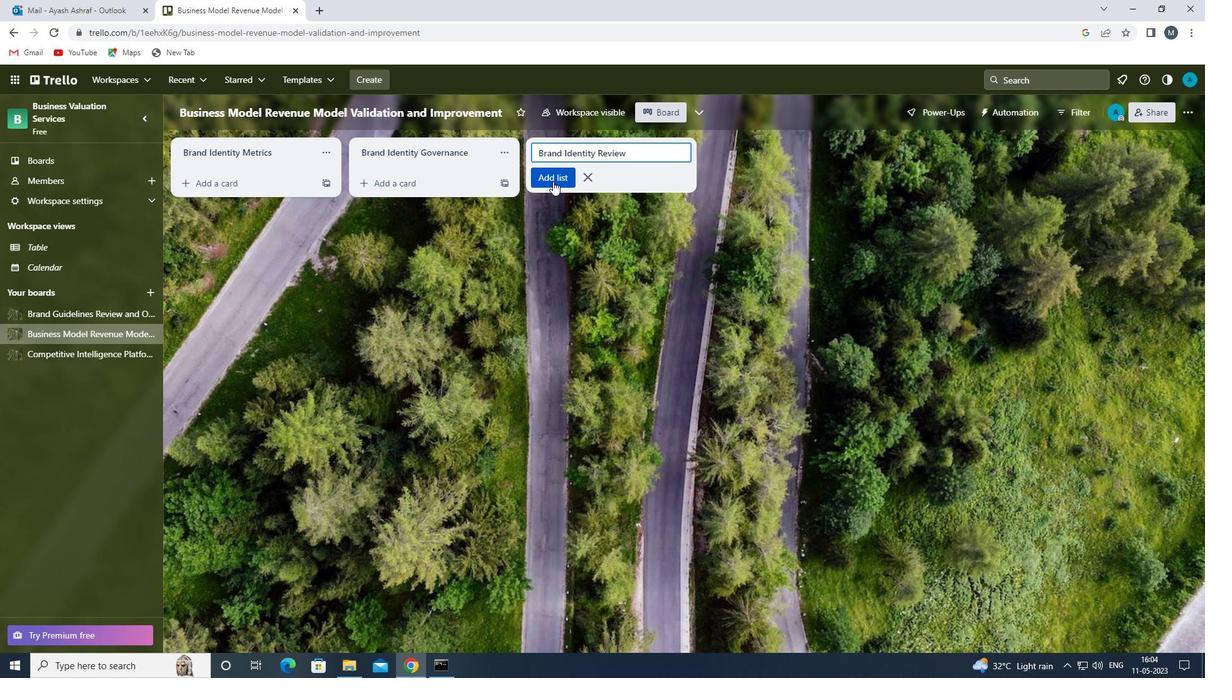 
Action: Mouse pressed left at (553, 181)
Screenshot: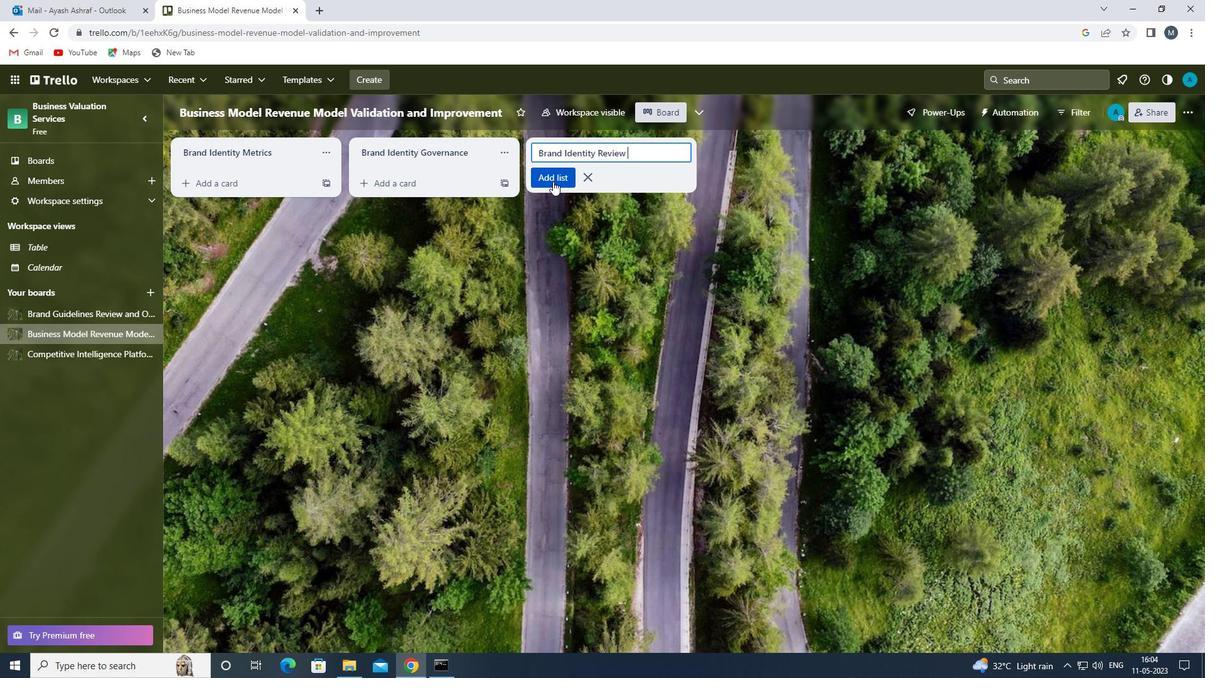 
Action: Mouse moved to (435, 322)
Screenshot: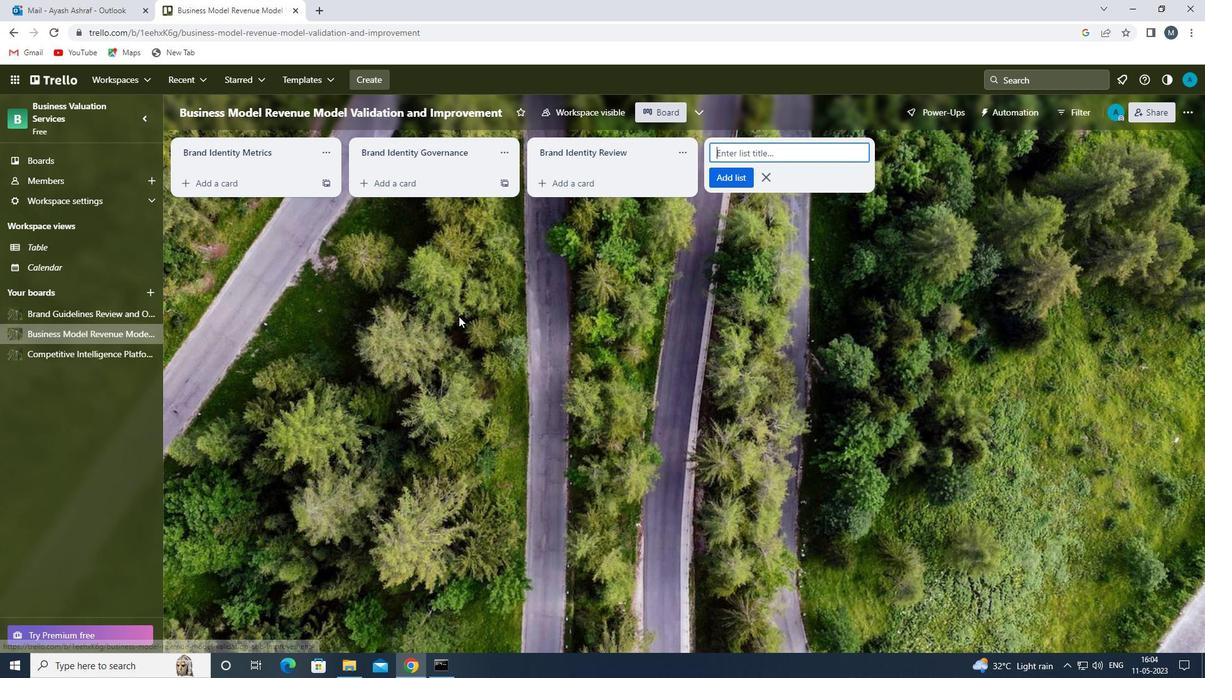 
Action: Mouse pressed left at (435, 322)
Screenshot: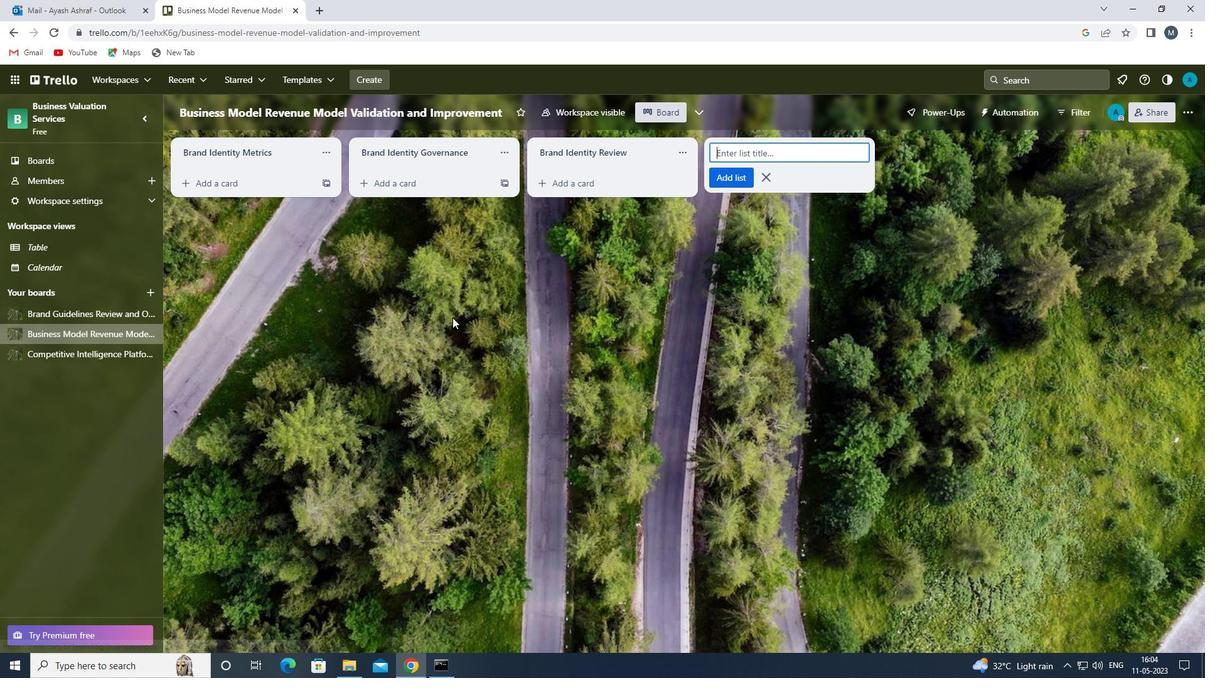 
Action: Mouse moved to (271, 436)
Screenshot: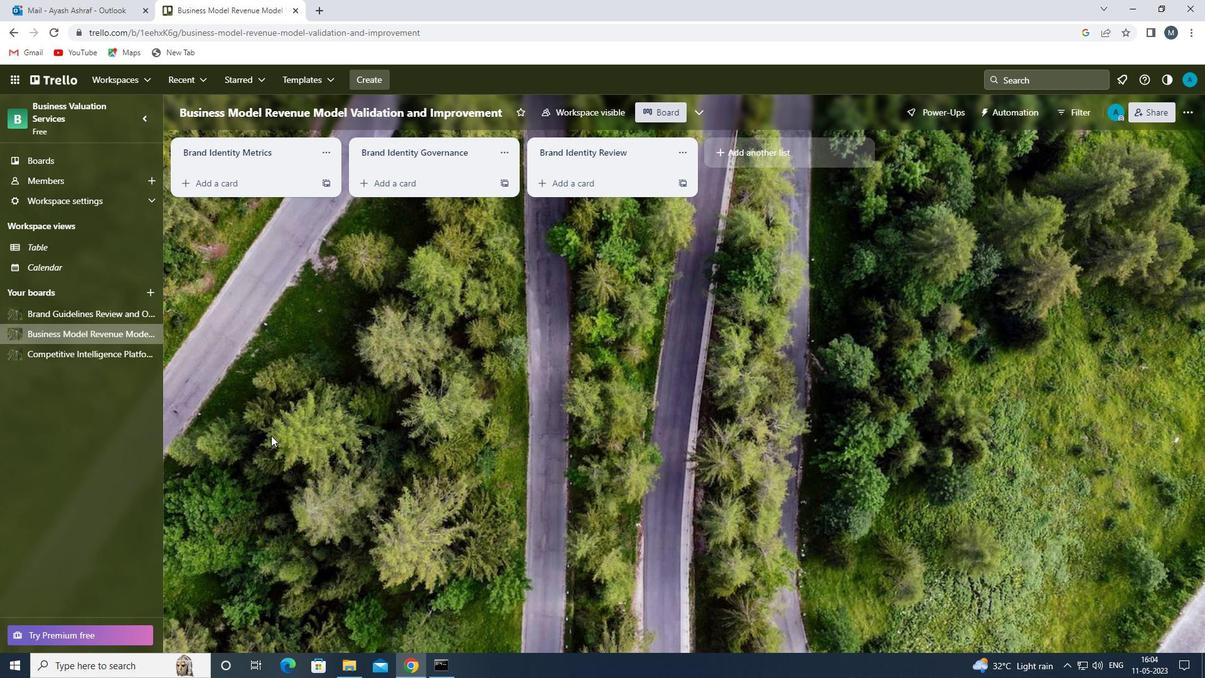 
